 Task: Add an event with the title Second Lunch and Learn: Effective Presentation Delivery, date '2023/12/01', time 9:15 AM to 11:15 AMand add a description: Examining the marketing channels and platforms used in the campaign, such as social media, email marketing, print advertising, or television commercials. This includes assessing the reach, engagement, and conversion rates achieved through each channel and identifying which channels performed well or need improvement.Select event color  Basil . Add location for the event as: Marseille, France, logged in from the account softage.8@softage.netand send the event invitation to softage.5@softage.net and softage.6@softage.net. Set a reminder for the event Doesn't repeat
Action: Mouse moved to (51, 86)
Screenshot: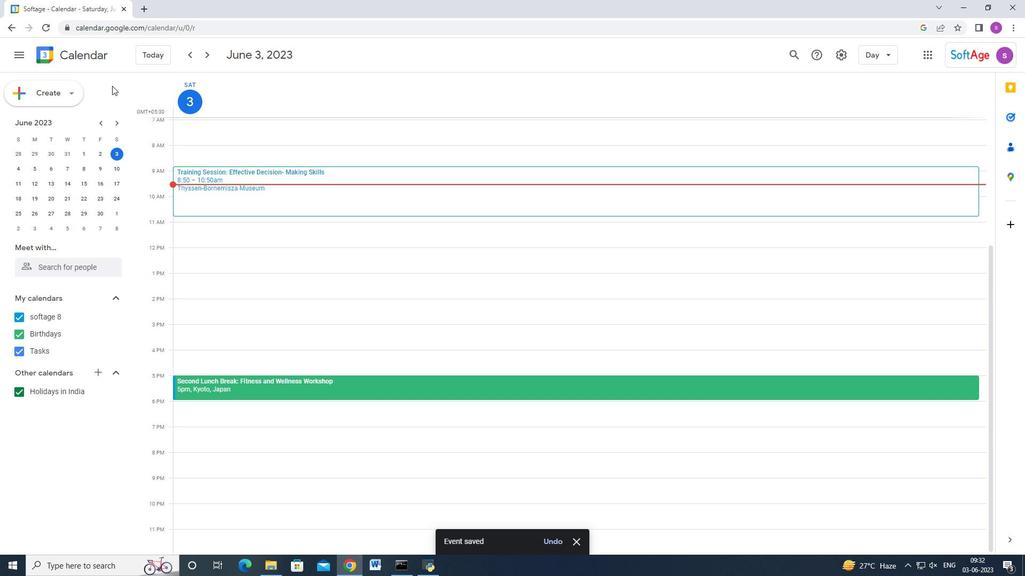 
Action: Mouse pressed left at (51, 86)
Screenshot: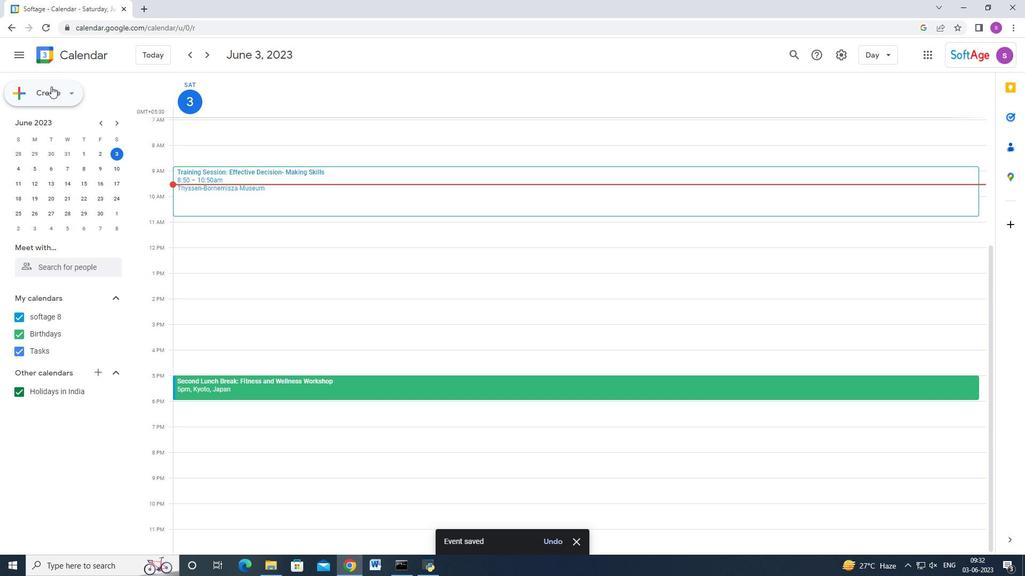 
Action: Mouse moved to (36, 116)
Screenshot: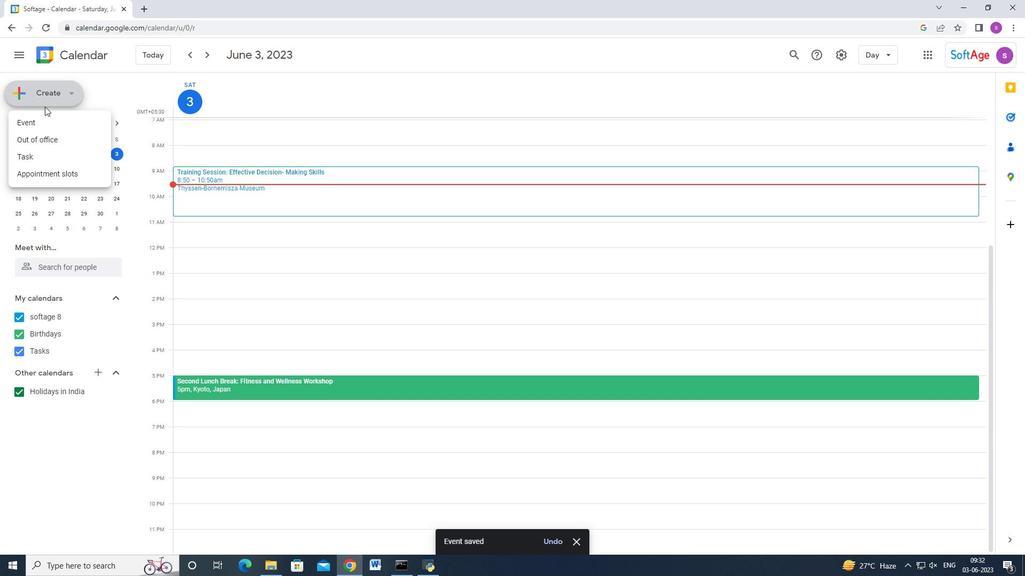 
Action: Mouse pressed left at (36, 116)
Screenshot: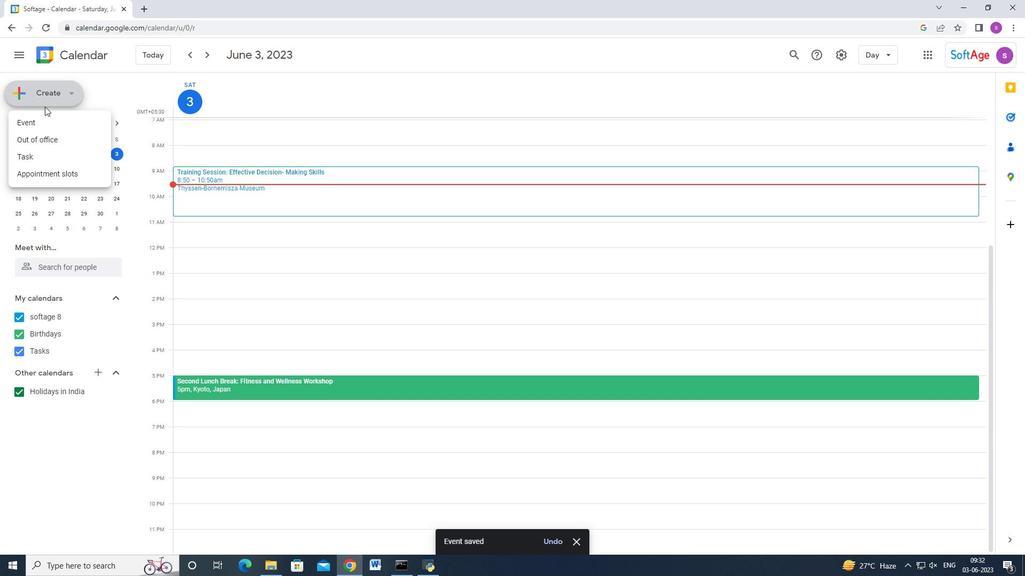 
Action: Mouse moved to (591, 421)
Screenshot: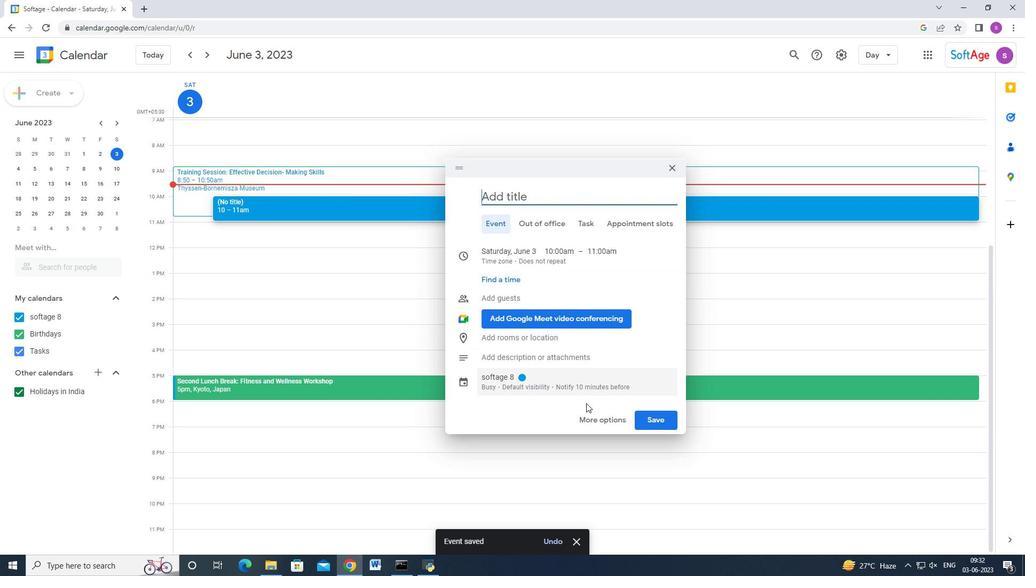 
Action: Mouse pressed left at (591, 421)
Screenshot: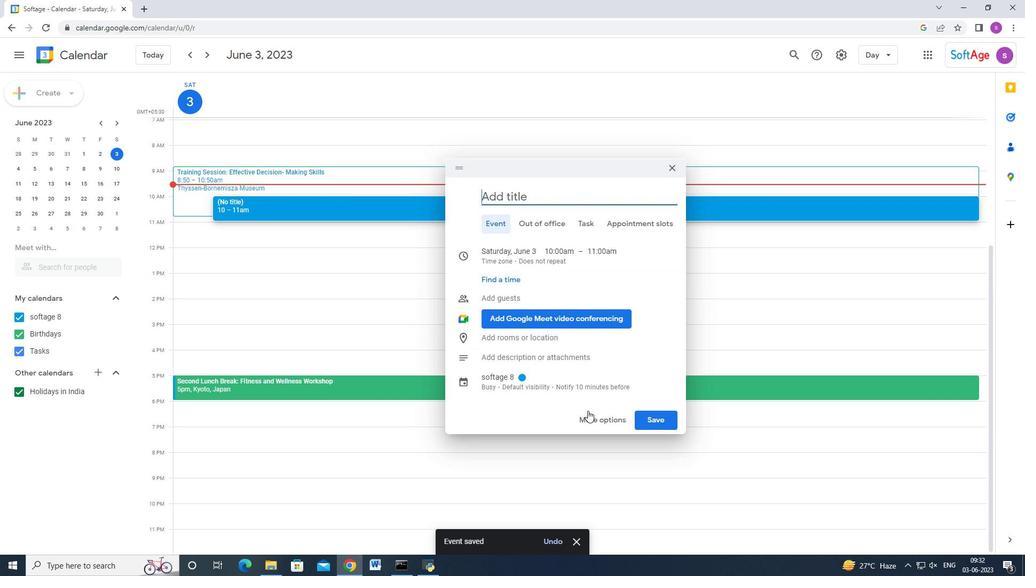 
Action: Mouse moved to (141, 67)
Screenshot: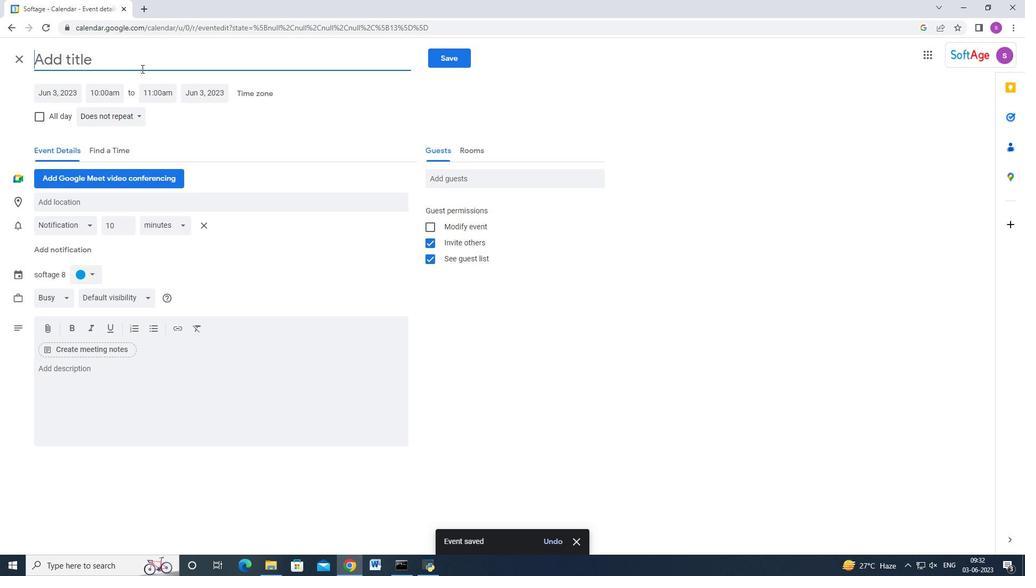 
Action: Key pressed <Key.shift><Key.shift><Key.shift><Key.shift><Key.shift><Key.shift><Key.shift><Key.shift><Key.shift><Key.shift><Key.shift><Key.shift><Key.shift><Key.shift><Key.shift><Key.shift><Key.shift><Key.shift><Key.shift><Key.shift><Key.shift><Key.shift>D<Key.backspace>Second<Key.space><Key.shift>Lunch<Key.space>and<Key.space><Key.shift>Learn<Key.shift>:<Key.space><Key.shift_r>Effective<Key.space><Key.shift>Presentation<Key.space><Key.shift_r>Delivery
Screenshot: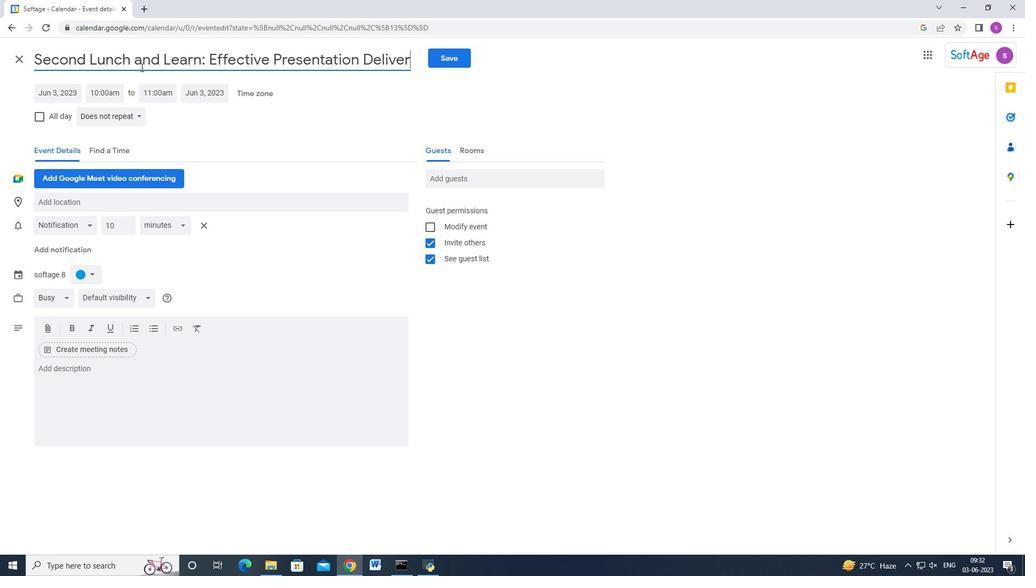 
Action: Mouse moved to (76, 100)
Screenshot: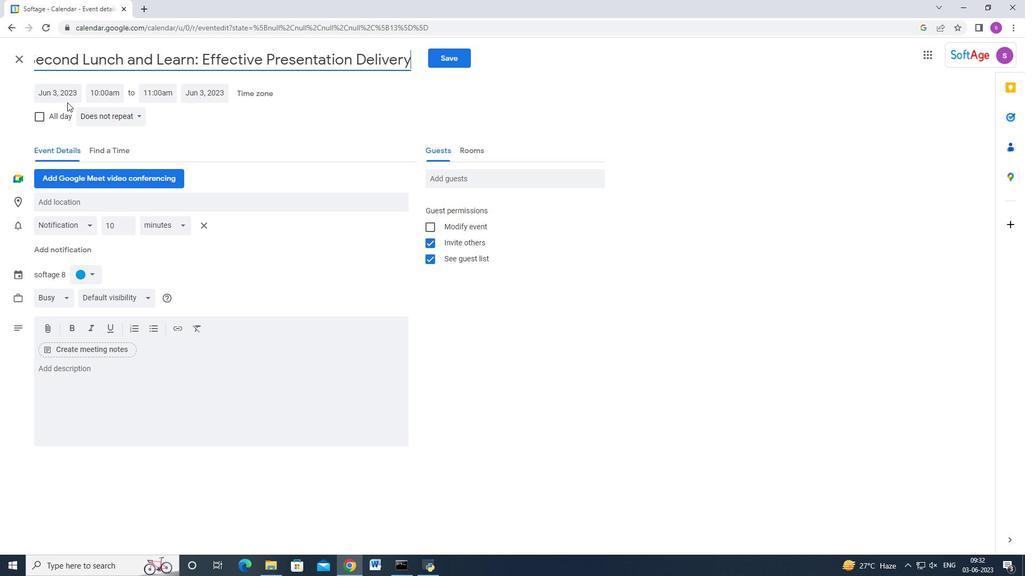 
Action: Mouse pressed left at (76, 100)
Screenshot: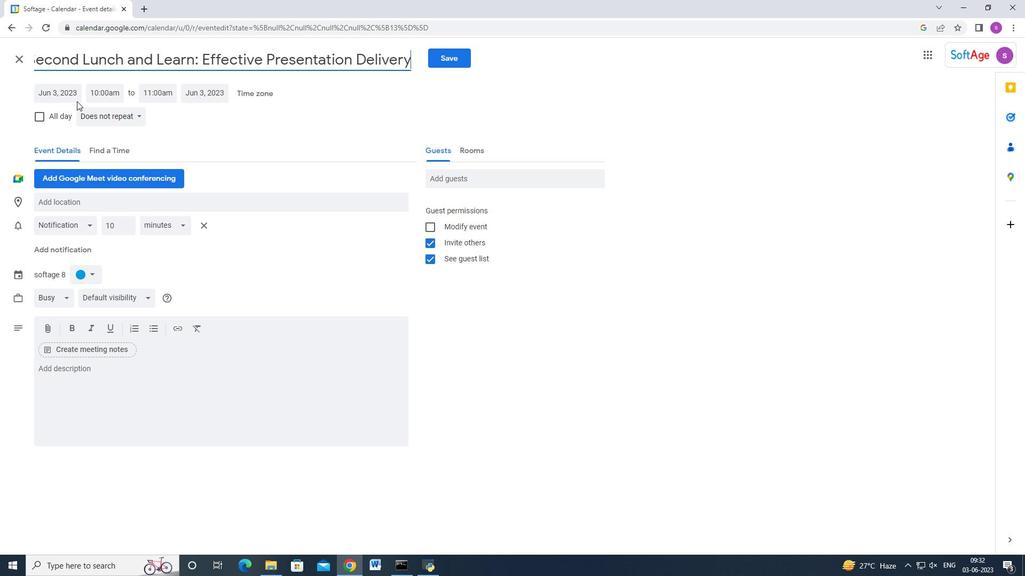 
Action: Mouse moved to (173, 115)
Screenshot: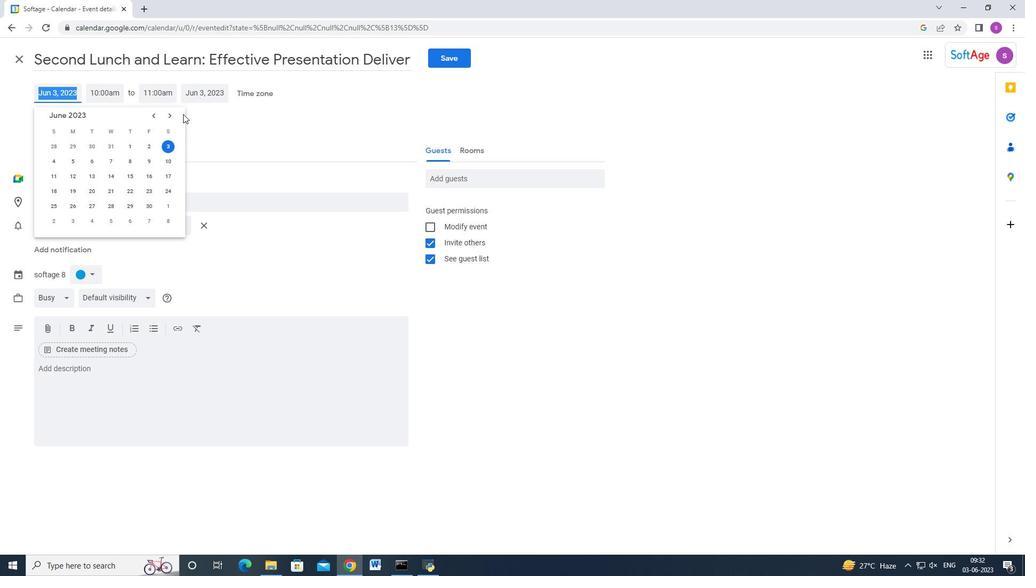 
Action: Mouse pressed left at (173, 115)
Screenshot: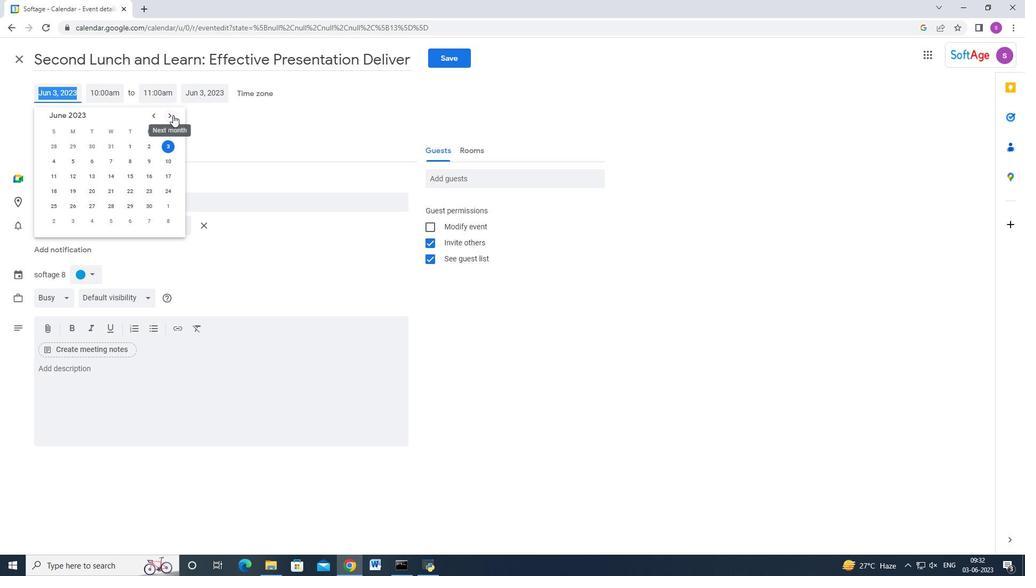 
Action: Mouse pressed left at (173, 115)
Screenshot: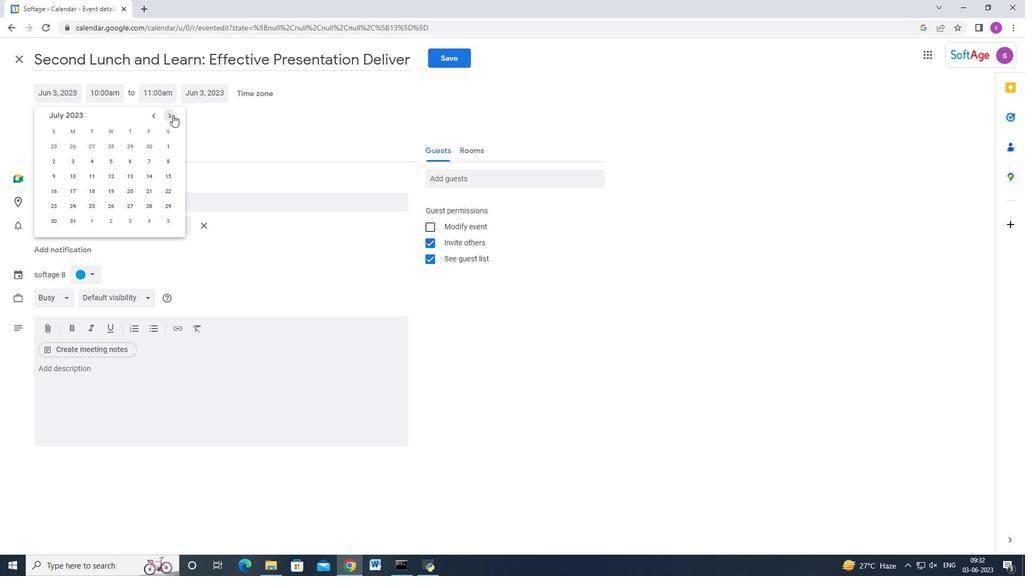 
Action: Mouse pressed left at (173, 115)
Screenshot: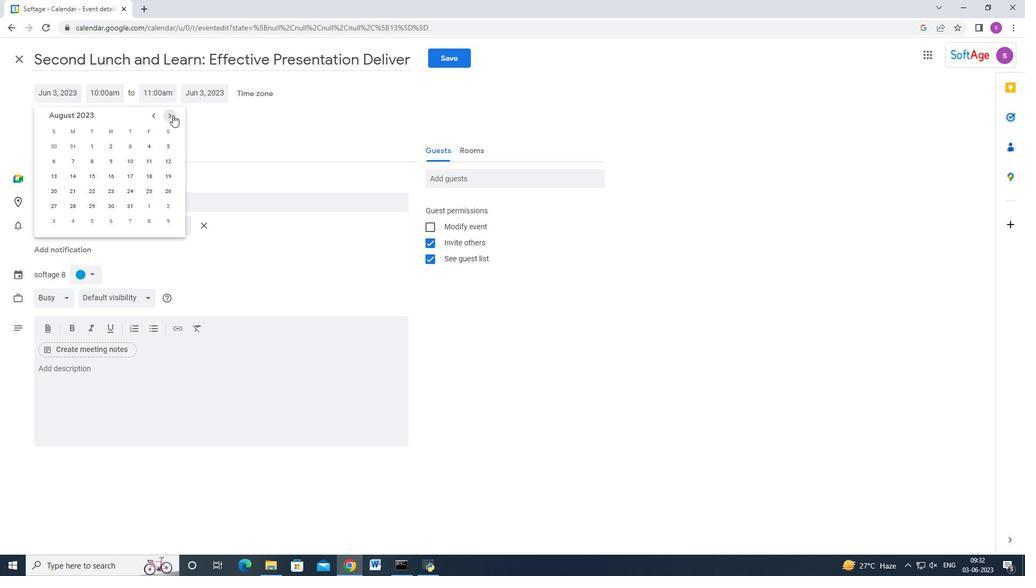 
Action: Mouse pressed left at (173, 115)
Screenshot: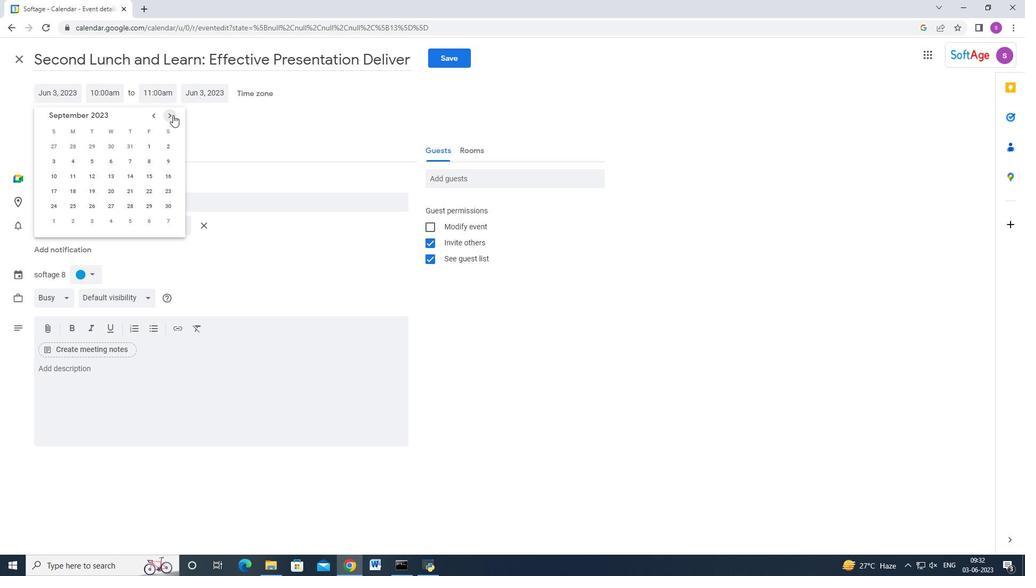 
Action: Mouse pressed left at (173, 115)
Screenshot: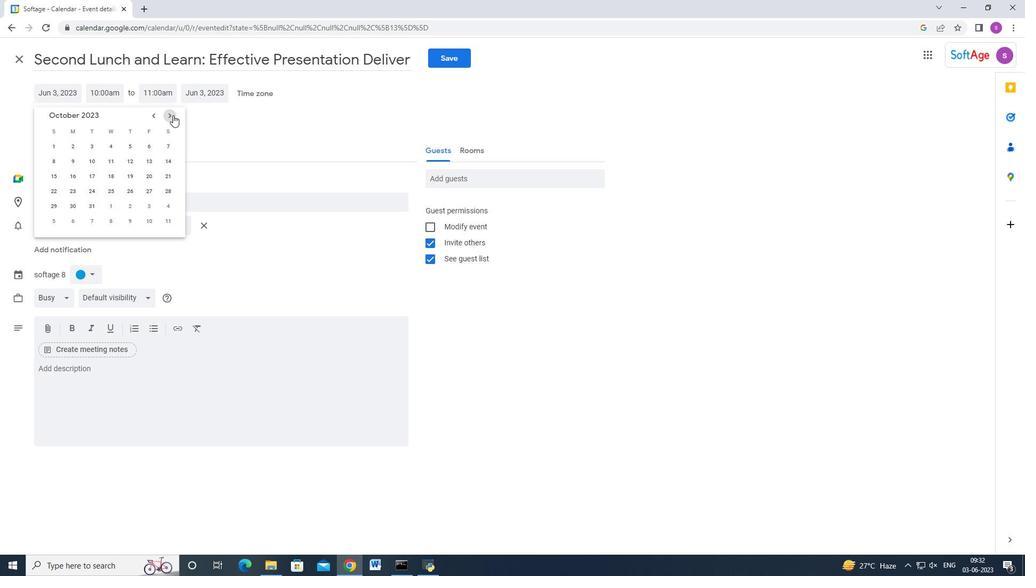 
Action: Mouse pressed left at (173, 115)
Screenshot: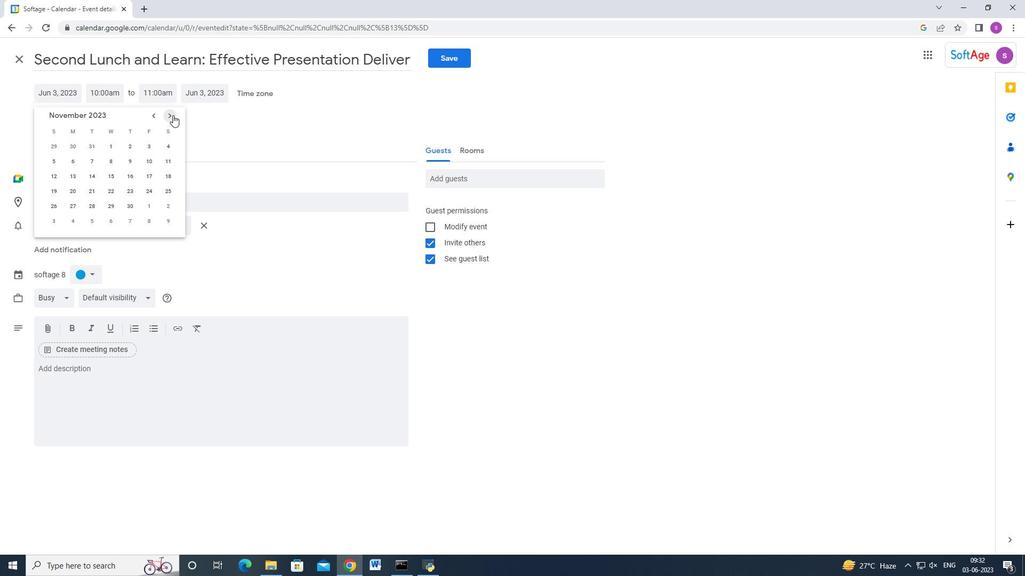 
Action: Mouse moved to (146, 147)
Screenshot: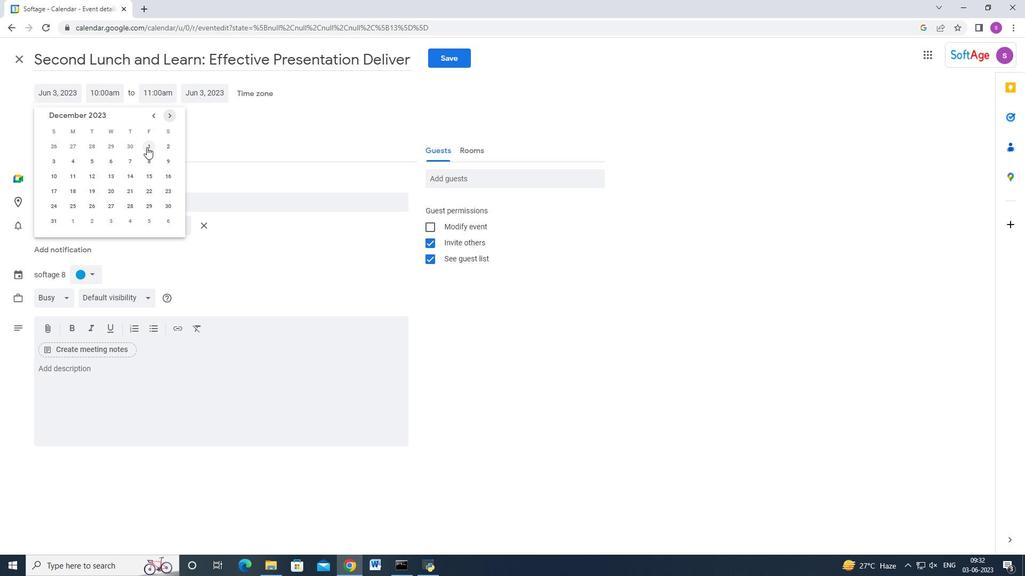 
Action: Mouse pressed left at (146, 147)
Screenshot: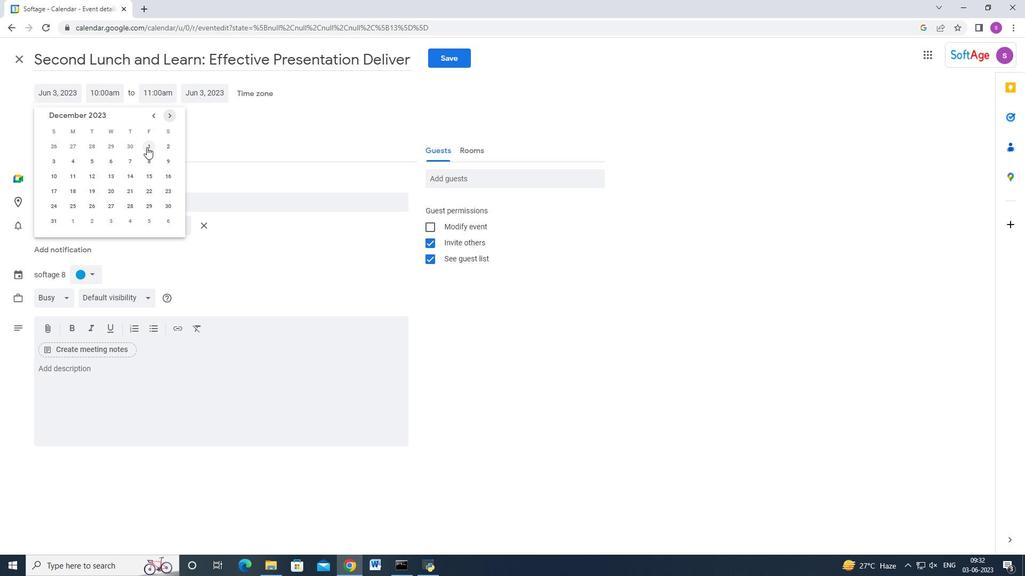 
Action: Mouse moved to (119, 96)
Screenshot: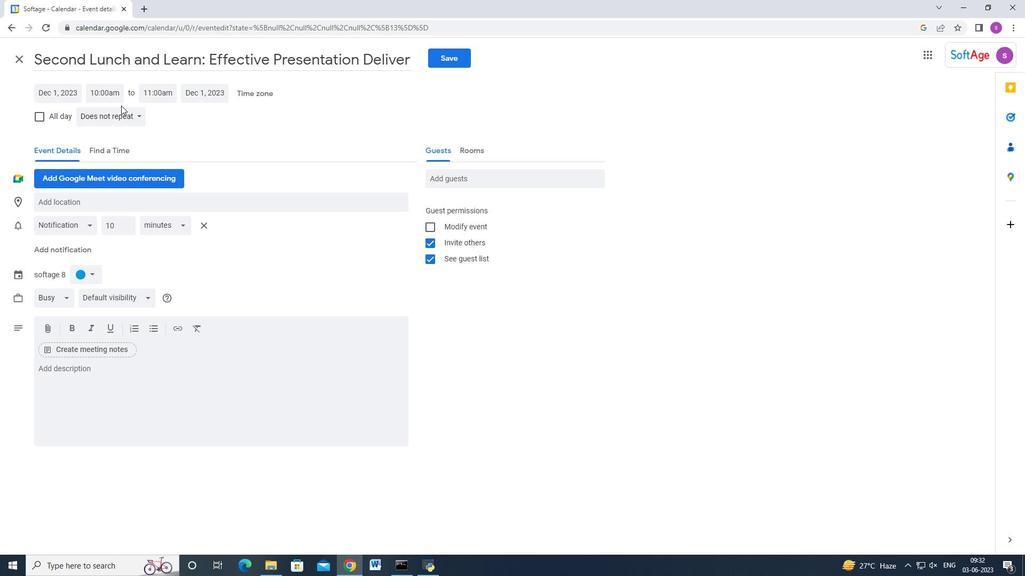 
Action: Mouse pressed left at (119, 96)
Screenshot: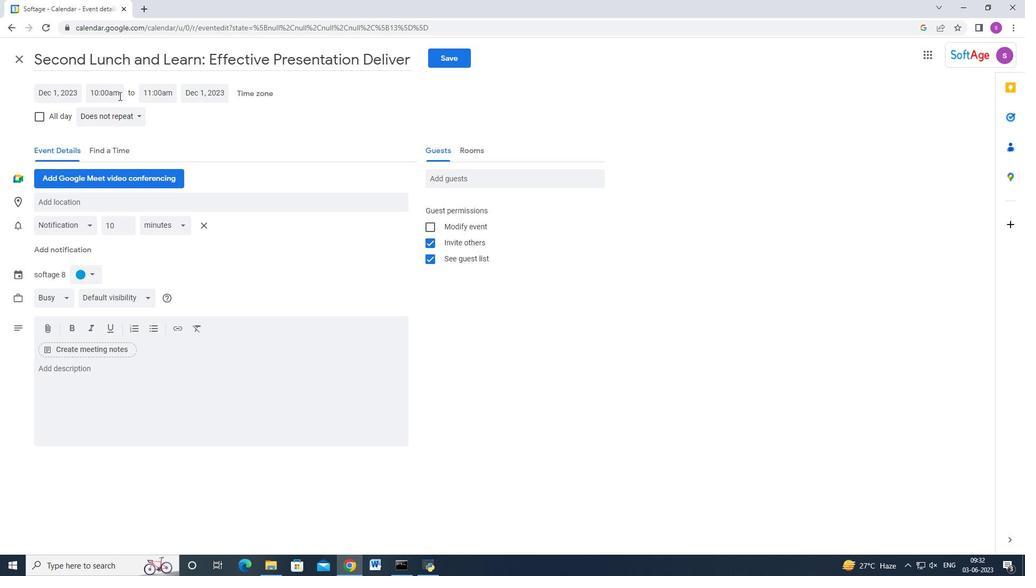 
Action: Key pressed 9<Key.shift>:15am<Key.enter><Key.tab>11<Key.shift>:15am<Key.enter>
Screenshot: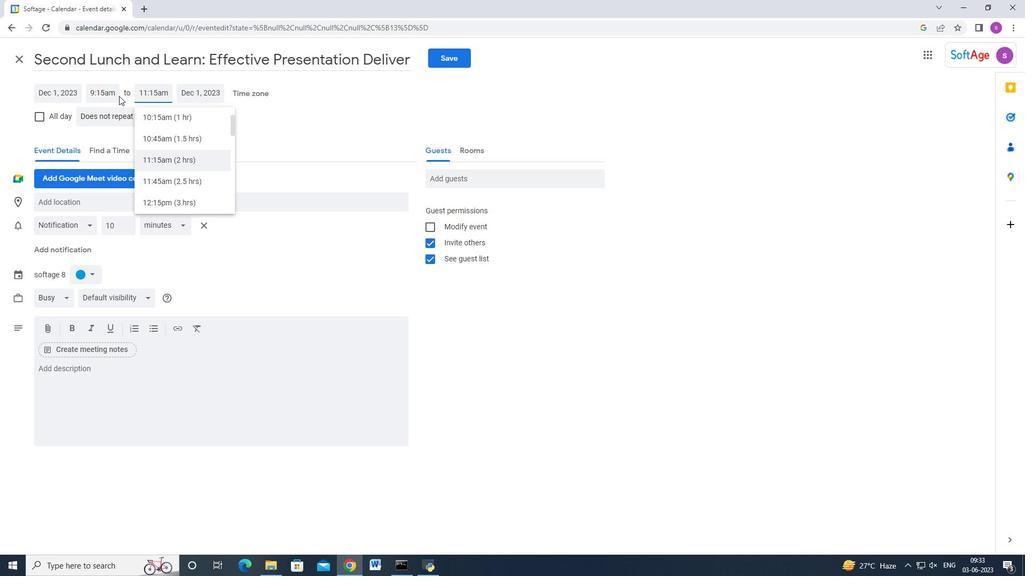 
Action: Mouse moved to (126, 363)
Screenshot: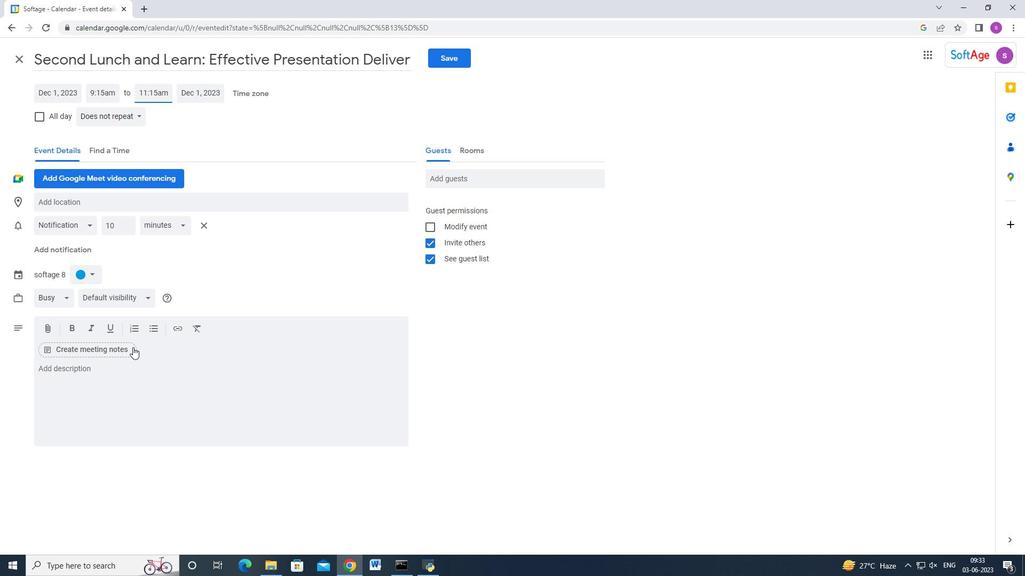 
Action: Mouse pressed left at (126, 363)
Screenshot: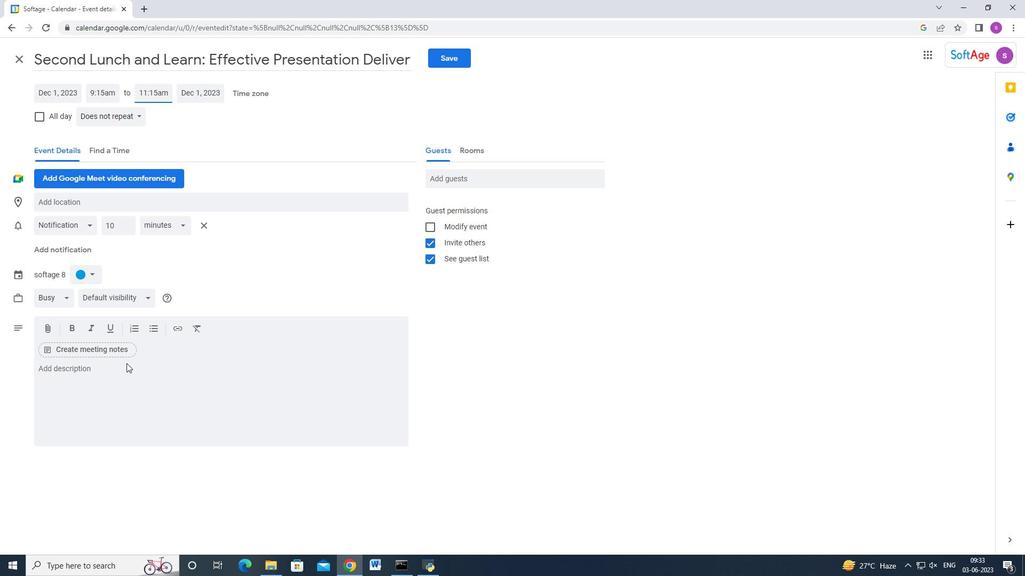 
Action: Mouse moved to (120, 367)
Screenshot: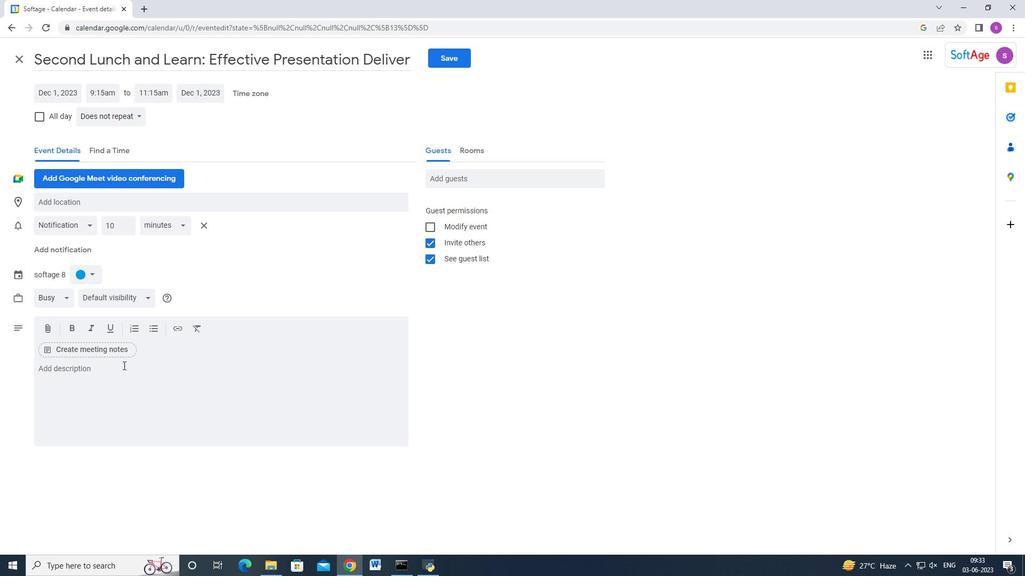 
Action: Mouse pressed left at (120, 367)
Screenshot: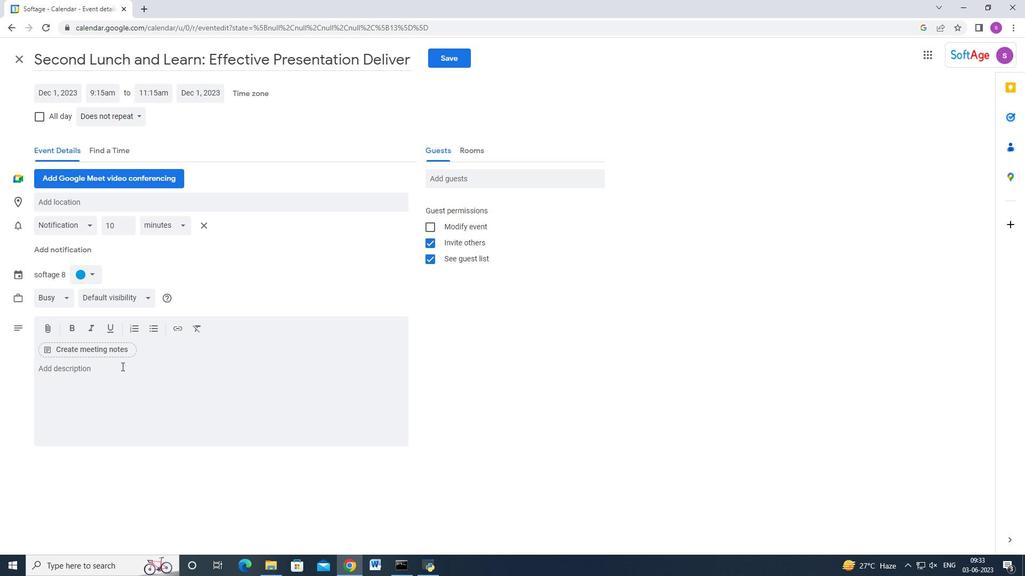 
Action: Key pressed <Key.shift>Examining<Key.space>the<Key.space>marketing<Key.space>channels<Key.space>and<Key.space>platforms<Key.space>used<Key.space>in<Key.space>the<Key.space>campaign,<Key.space>such<Key.space>as<Key.space>social<Key.space>media<Key.space><Key.backspace>,<Key.space>email<Key.space>marketing,<Key.space>print<Key.space>advertising,<Key.space>or<Key.space>television<Key.space>commercials.<Key.space><Key.shift>This<Key.space>includes<Key.space>assessing<Key.space>the<Key.space>react.<Key.backspace><Key.backspace>h.<Key.backspace>,<Key.space>engagement,<Key.space>and<Key.space>conversion<Key.space>rates<Key.space>achieved<Key.space>through<Key.space>each<Key.space>channel<Key.space>and<Key.space>identifyinf<Key.space><Key.backspace><Key.backspace>g<Key.space>which<Key.space>channels<Key.space>performed<Key.space>well<Key.space>or<Key.space>need<Key.space>improvement.<Key.backspace>/<Key.backspace>.
Screenshot: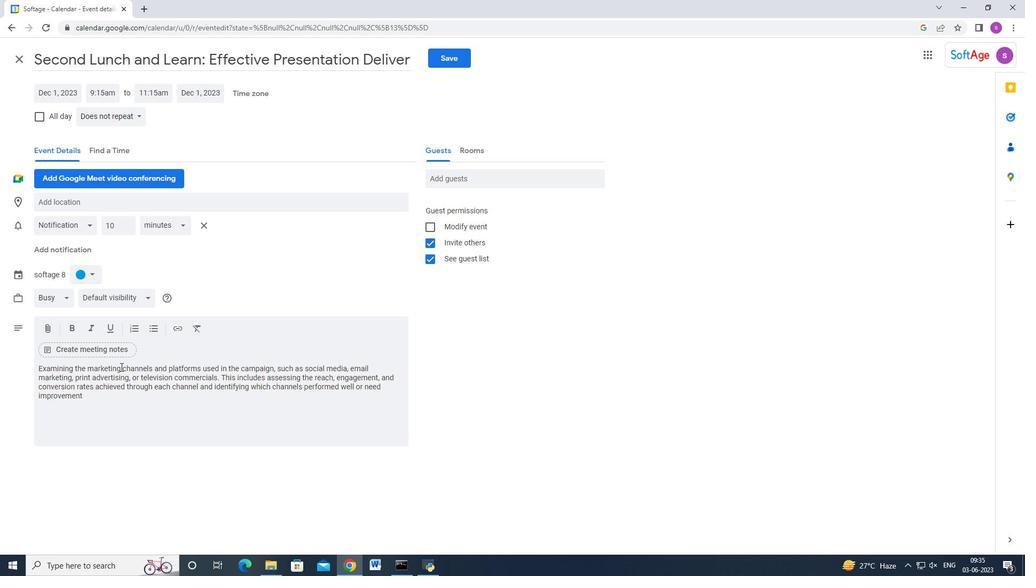 
Action: Mouse moved to (86, 272)
Screenshot: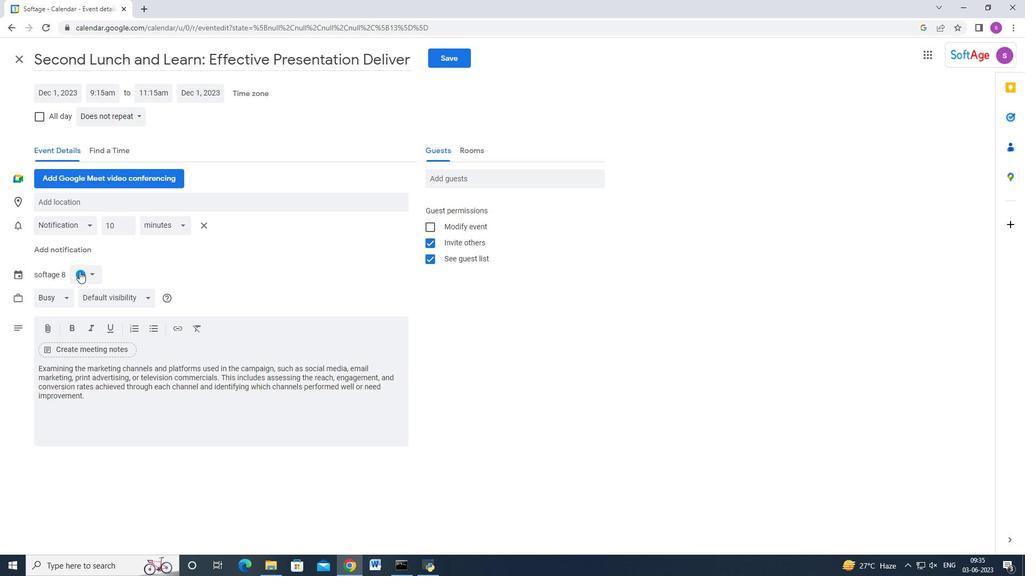 
Action: Mouse pressed left at (86, 272)
Screenshot: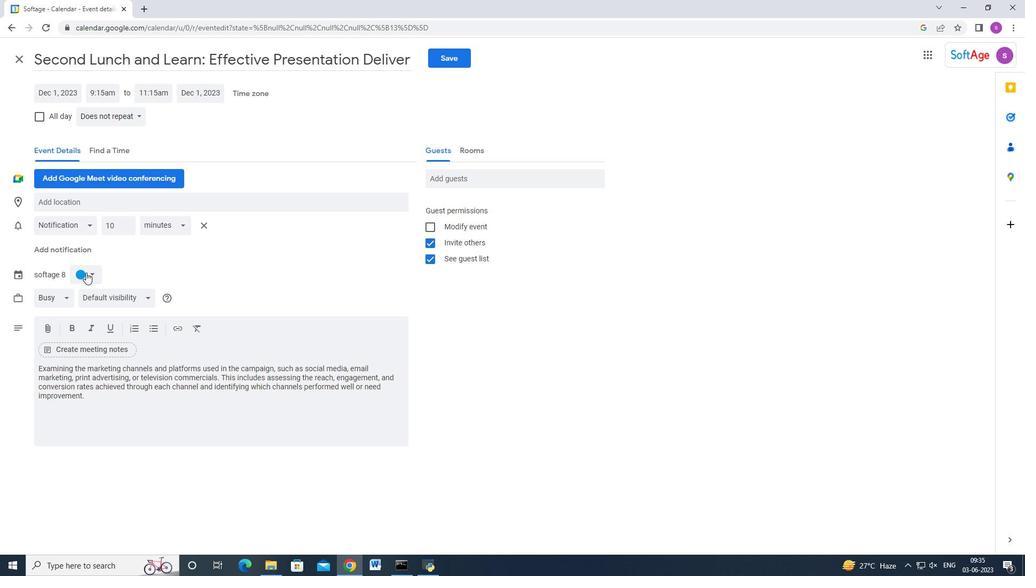 
Action: Mouse moved to (95, 297)
Screenshot: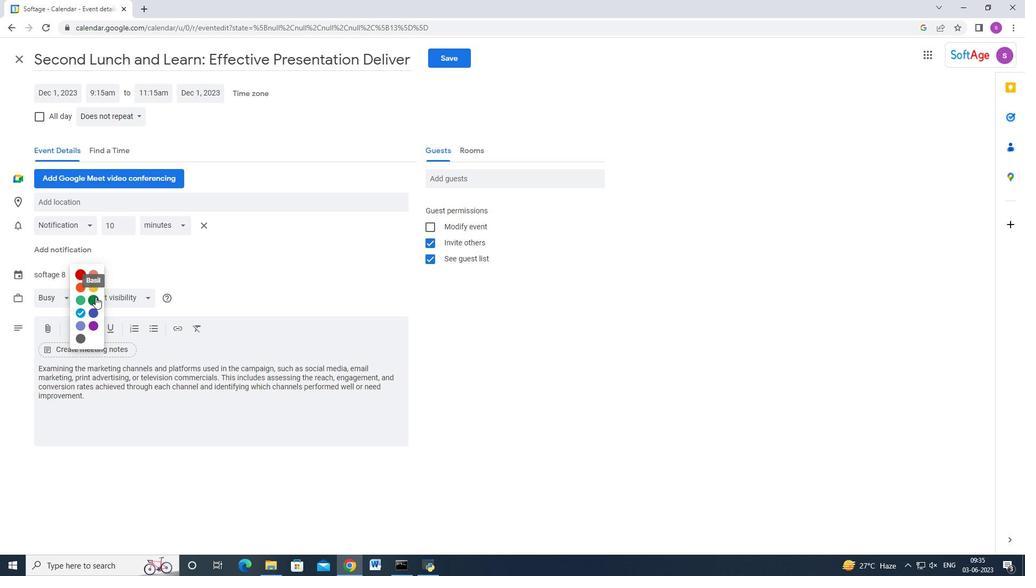 
Action: Mouse pressed left at (95, 297)
Screenshot: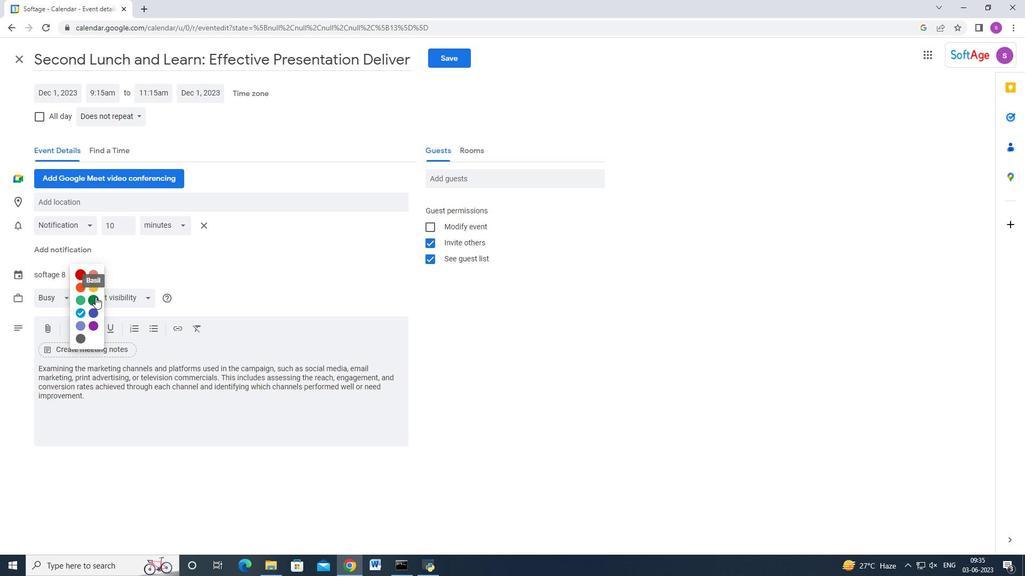 
Action: Mouse moved to (293, 200)
Screenshot: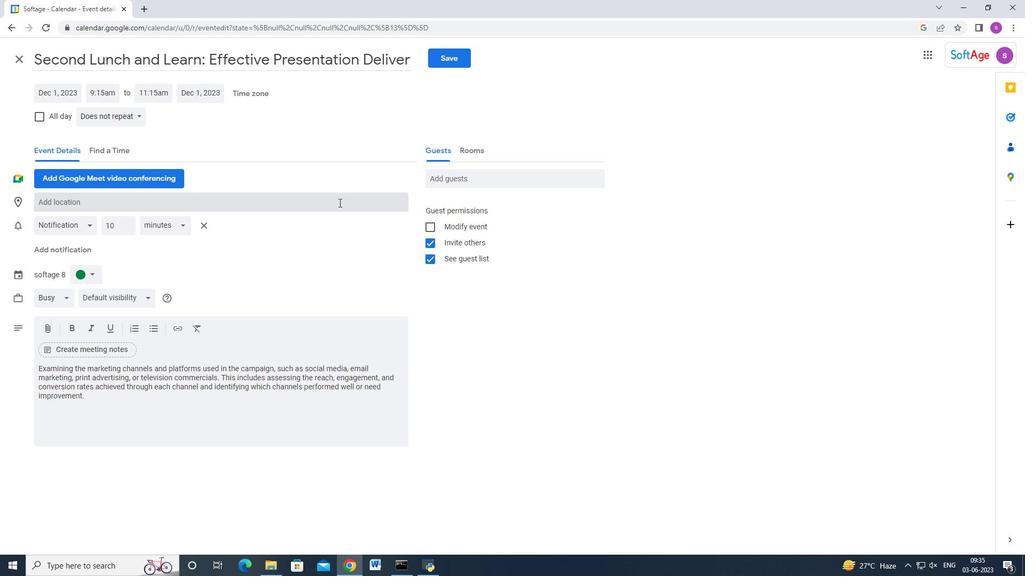 
Action: Mouse pressed left at (293, 200)
Screenshot: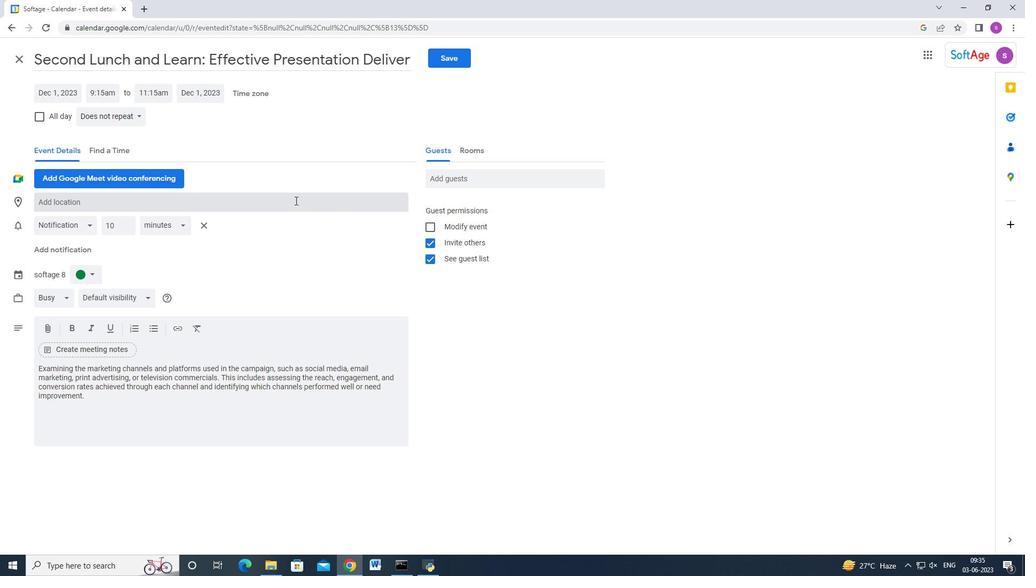 
Action: Key pressed <Key.shift><Key.shift><Key.shift><Key.shift><Key.shift><Key.shift><Key.shift><Key.shift><Key.shift><Key.shift><Key.shift>Marsel<Key.backspace>ille,<Key.space><Key.shift_r>France<Key.enter>
Screenshot: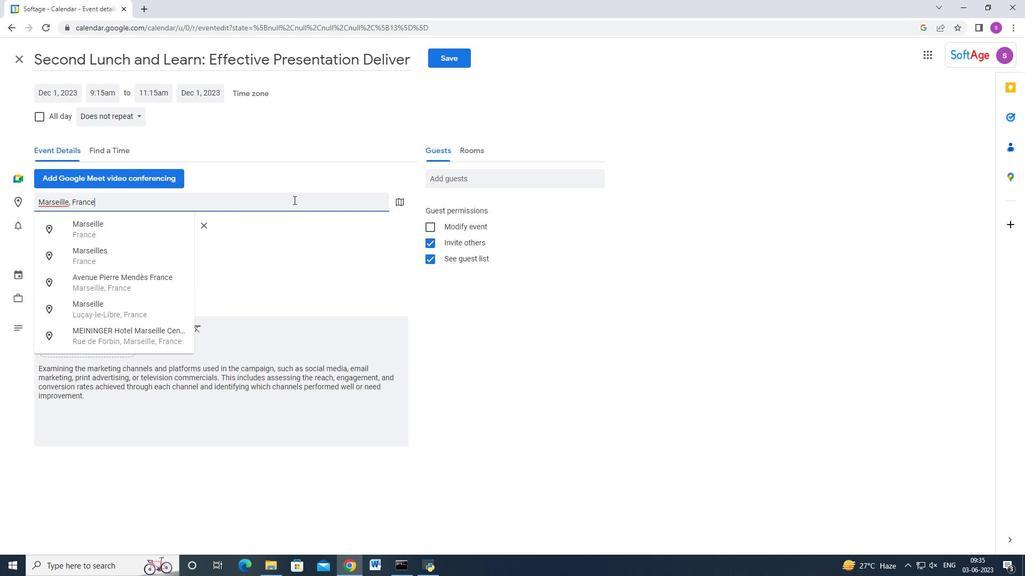 
Action: Mouse moved to (514, 174)
Screenshot: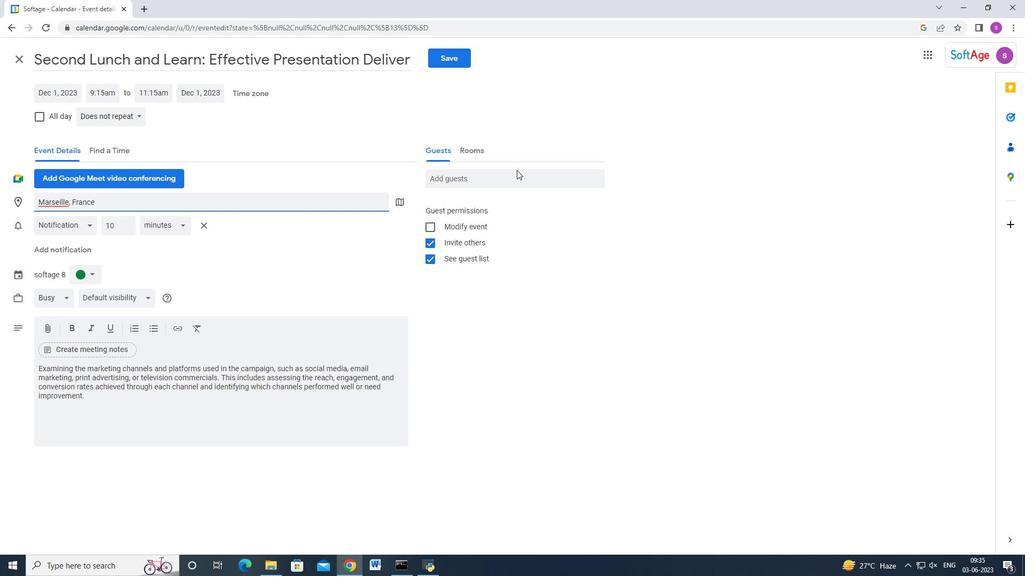 
Action: Mouse pressed left at (514, 174)
Screenshot: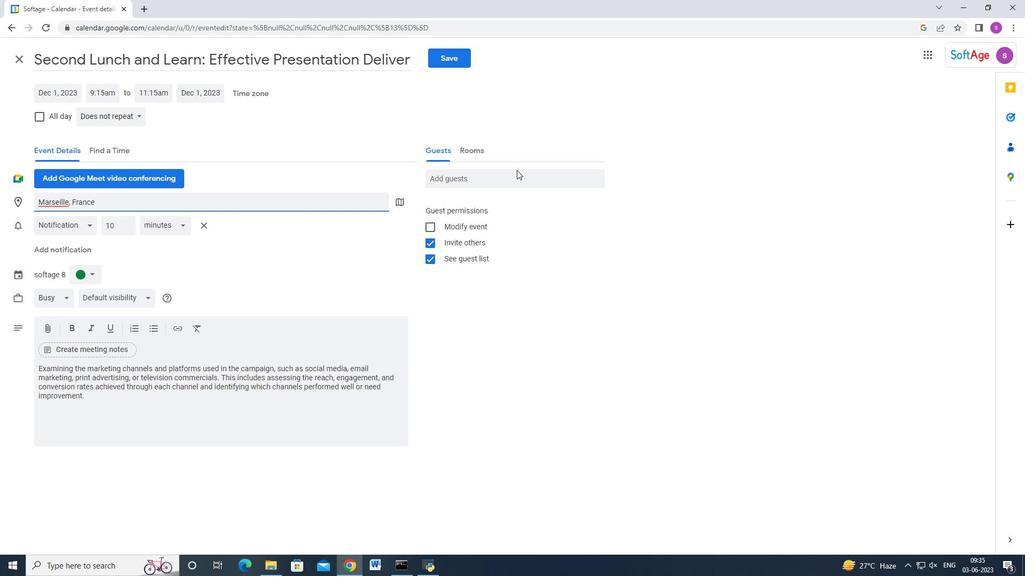
Action: Key pressed softage.5<Key.shift_r>@softage.net<Key.enter>softage.5<Key.backspace>6<Key.shift_r>@softage.net<Key.enter>
Screenshot: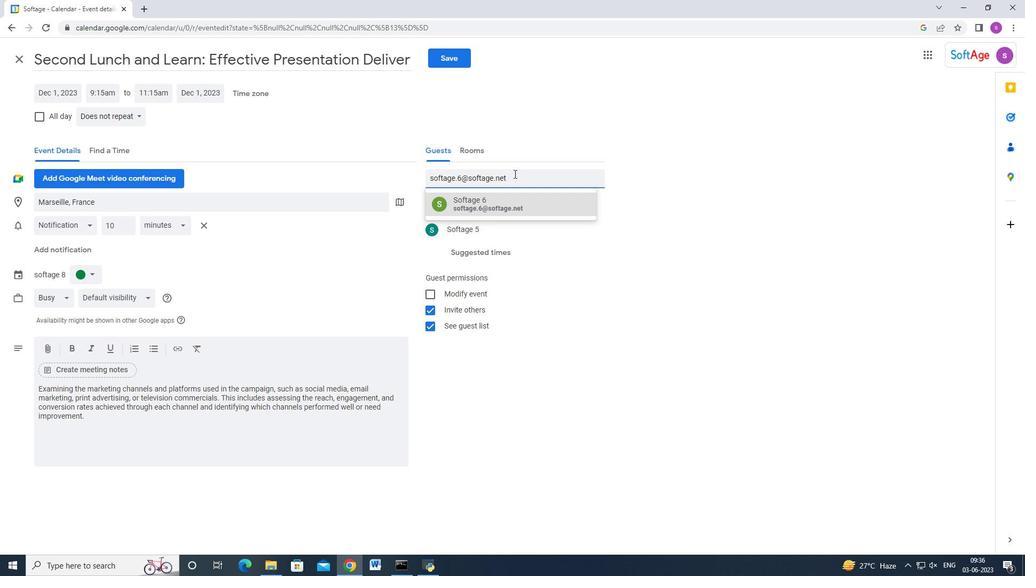 
Action: Mouse moved to (140, 117)
Screenshot: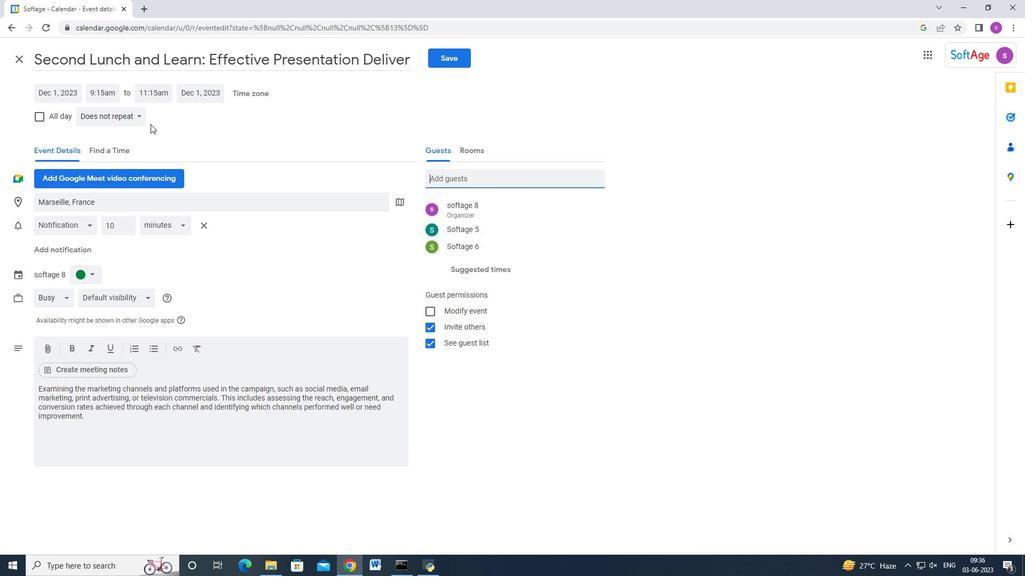 
Action: Mouse pressed left at (140, 117)
Screenshot: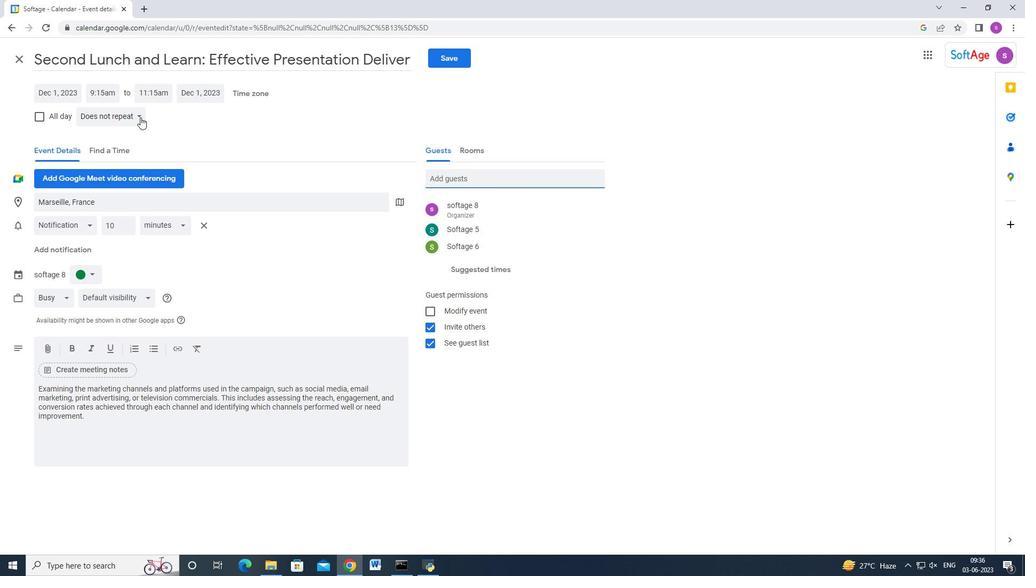 
Action: Mouse moved to (239, 186)
Screenshot: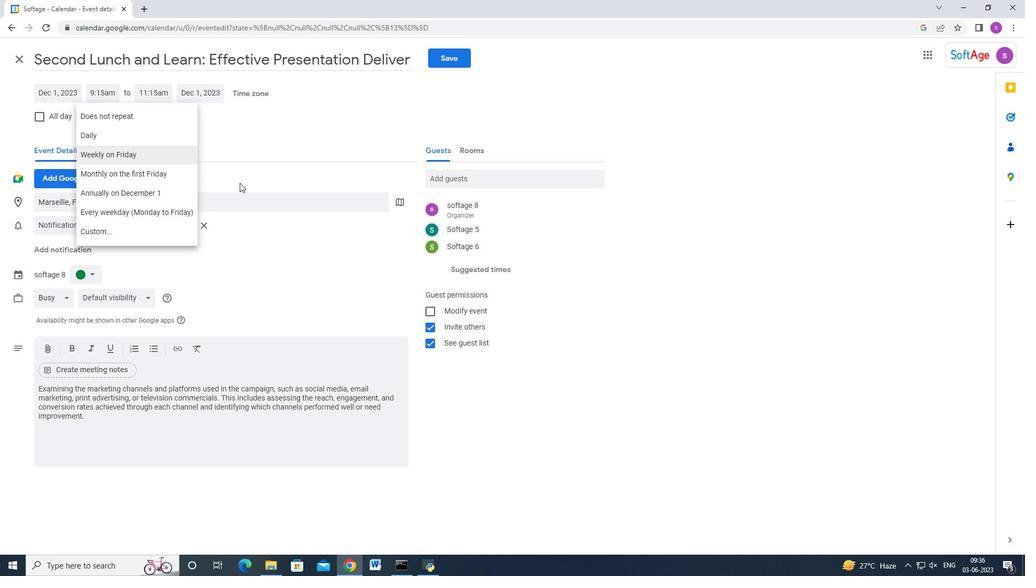 
Action: Mouse scrolled (239, 186) with delta (0, 0)
Screenshot: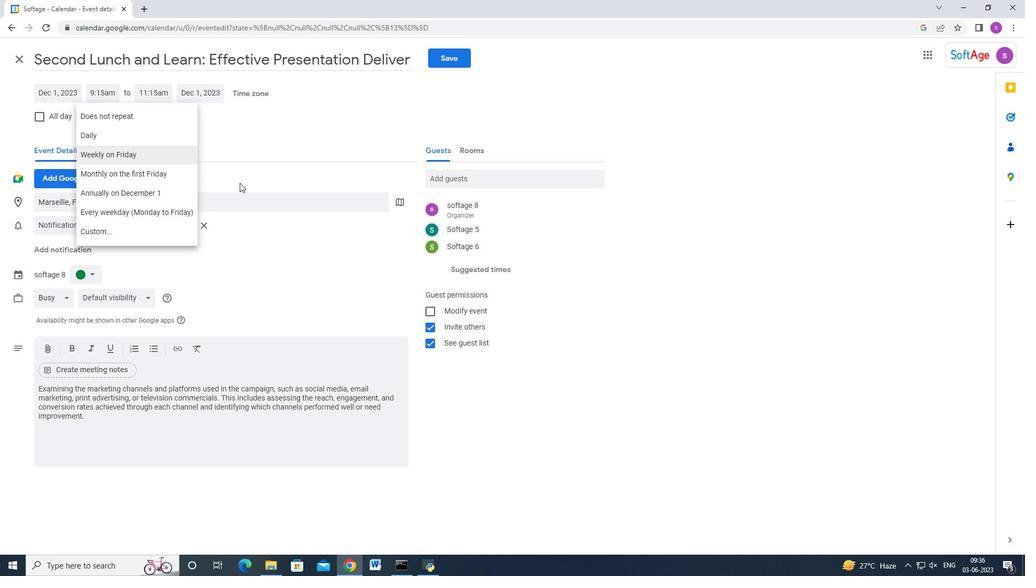 
Action: Mouse moved to (129, 120)
Screenshot: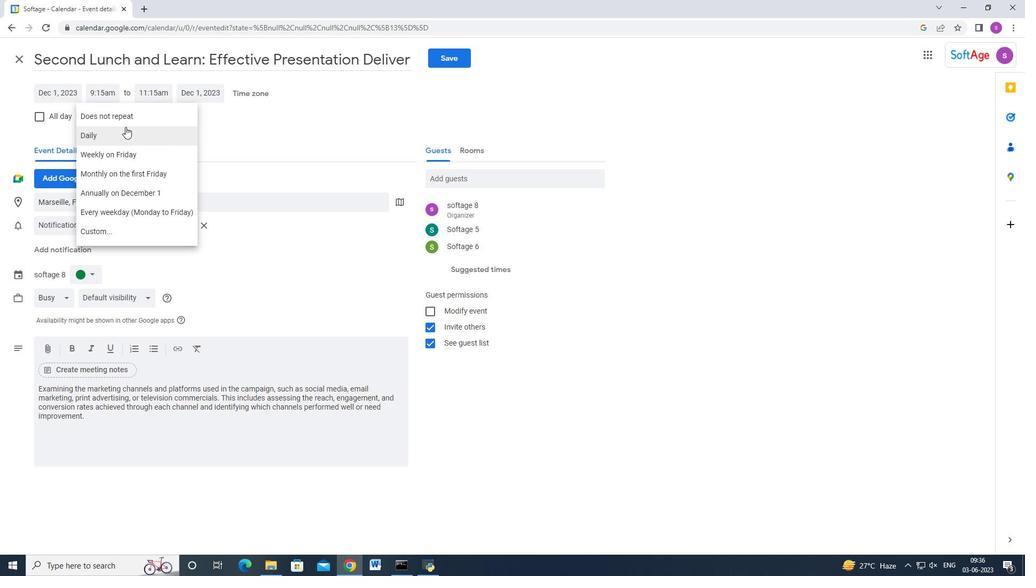 
Action: Mouse pressed left at (129, 120)
Screenshot: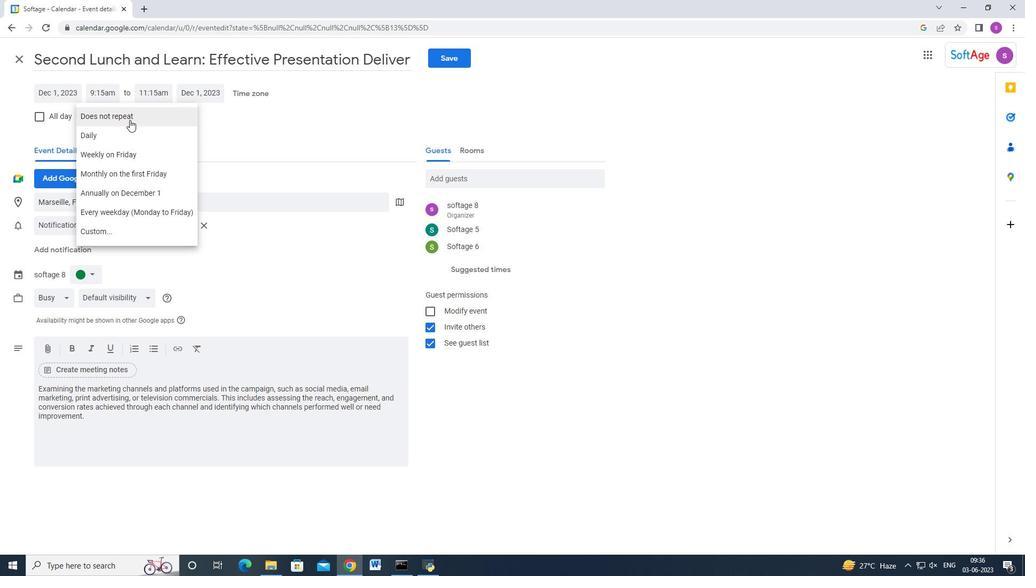 
Action: Mouse moved to (433, 51)
Screenshot: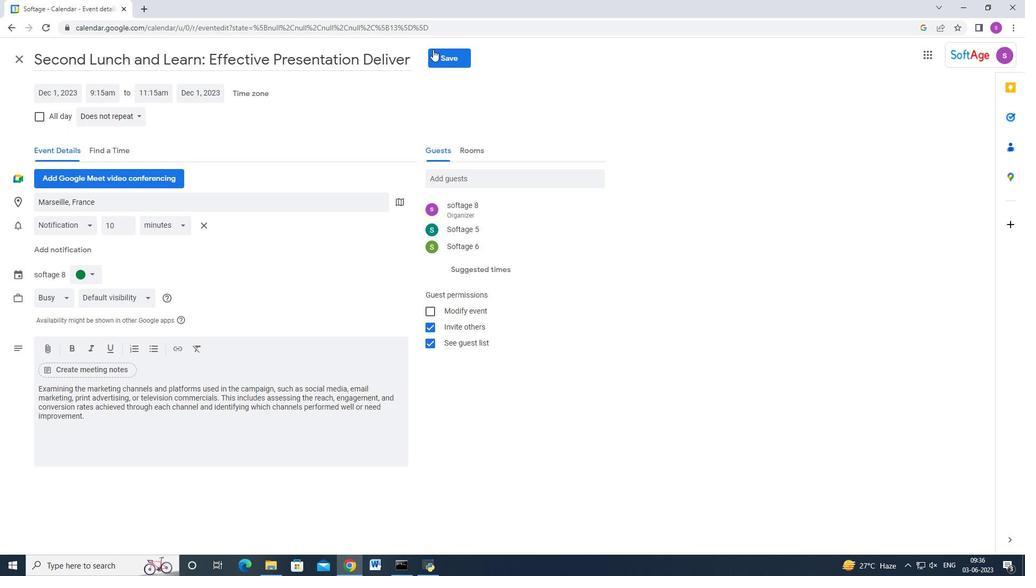 
Action: Mouse pressed left at (433, 51)
Screenshot: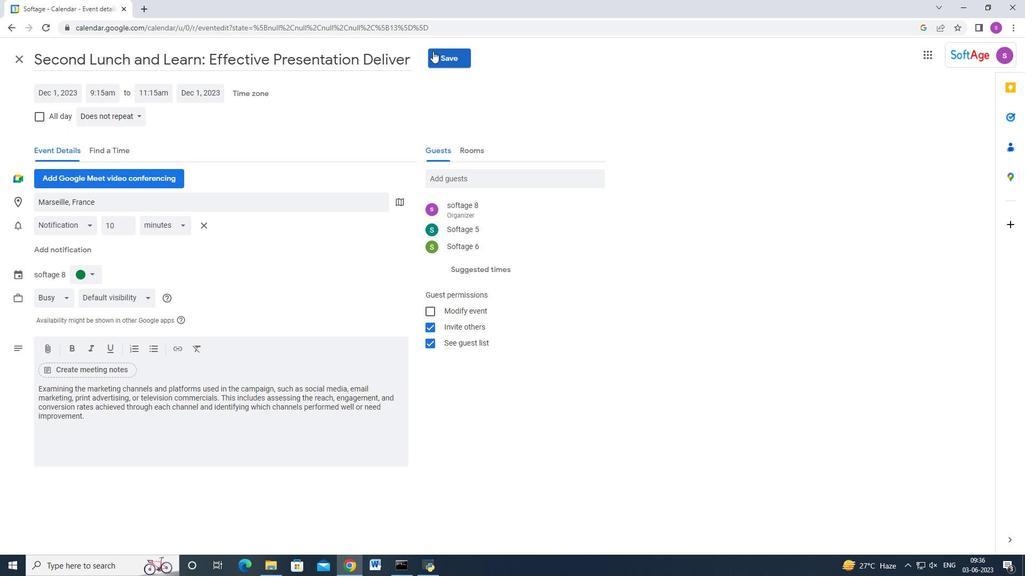 
Action: Mouse moved to (483, 191)
Screenshot: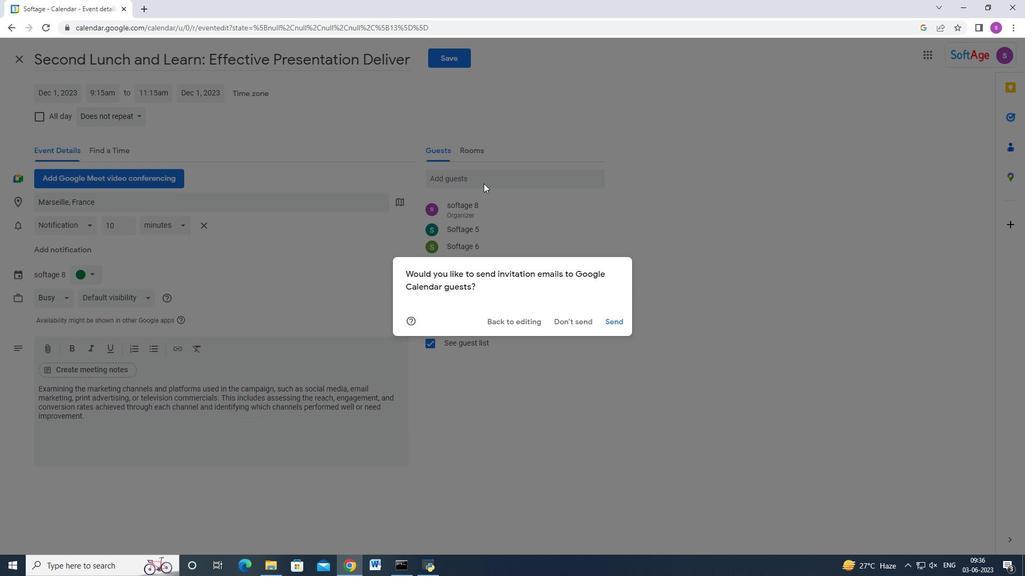 
